 Task: In new connection recomendation choose email frequency LlnkedIn recommended.
Action: Mouse moved to (673, 65)
Screenshot: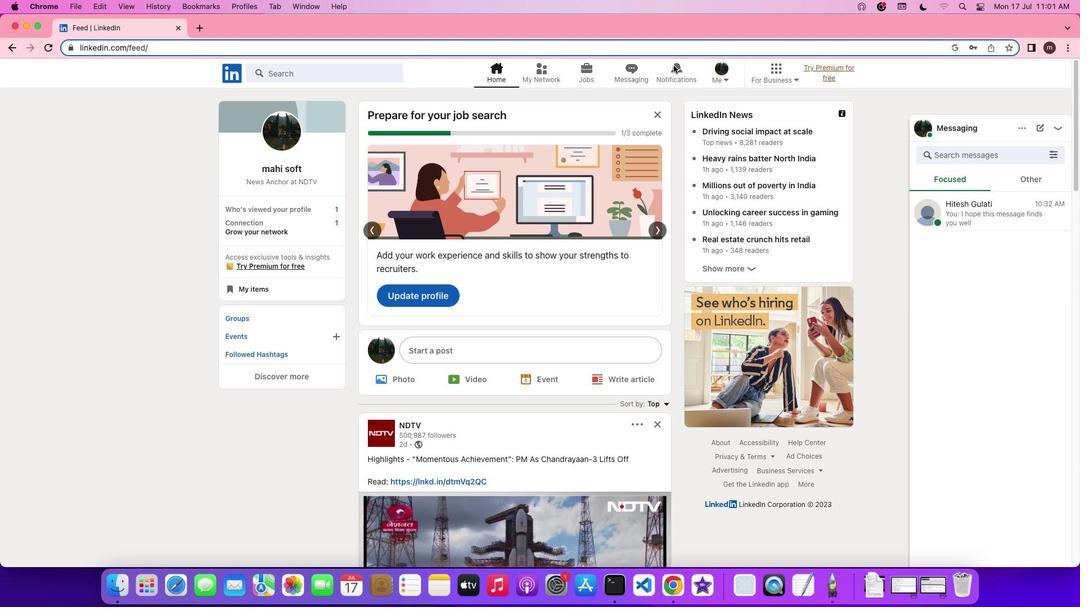 
Action: Mouse pressed left at (673, 65)
Screenshot: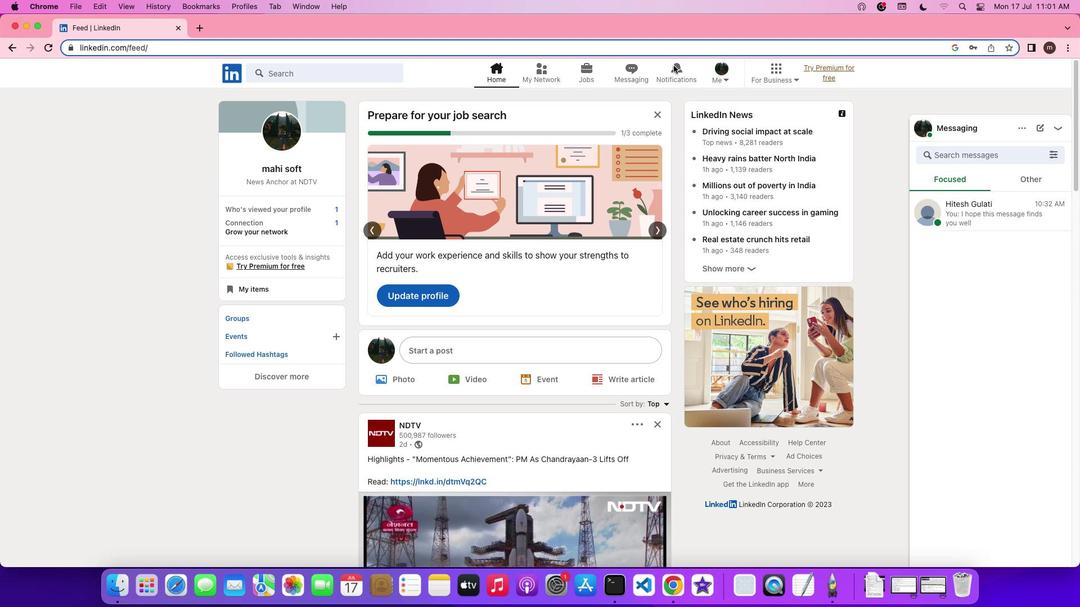 
Action: Mouse pressed left at (673, 65)
Screenshot: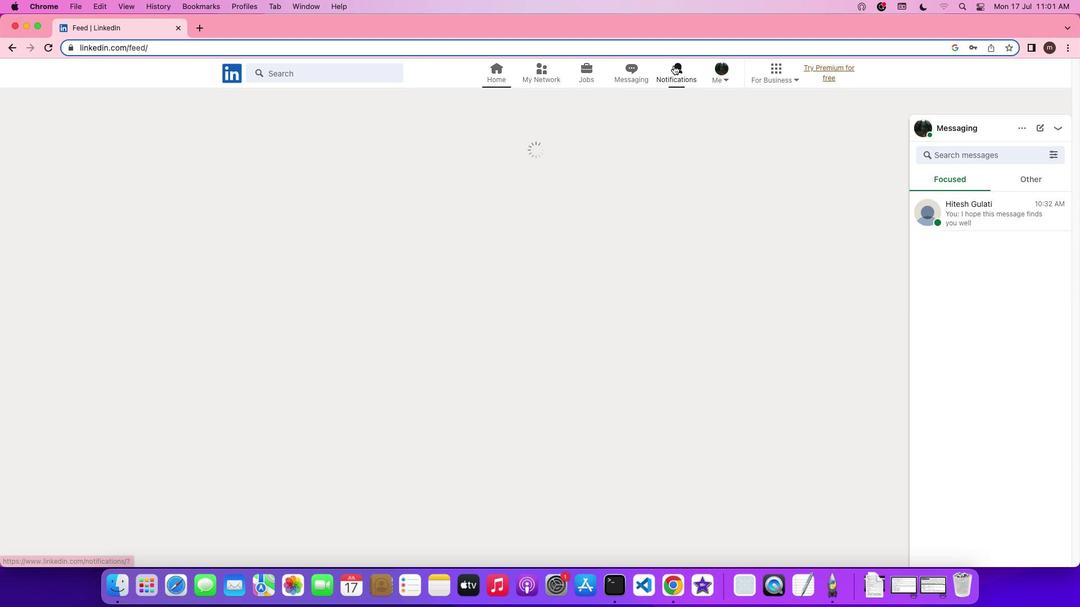 
Action: Mouse moved to (249, 146)
Screenshot: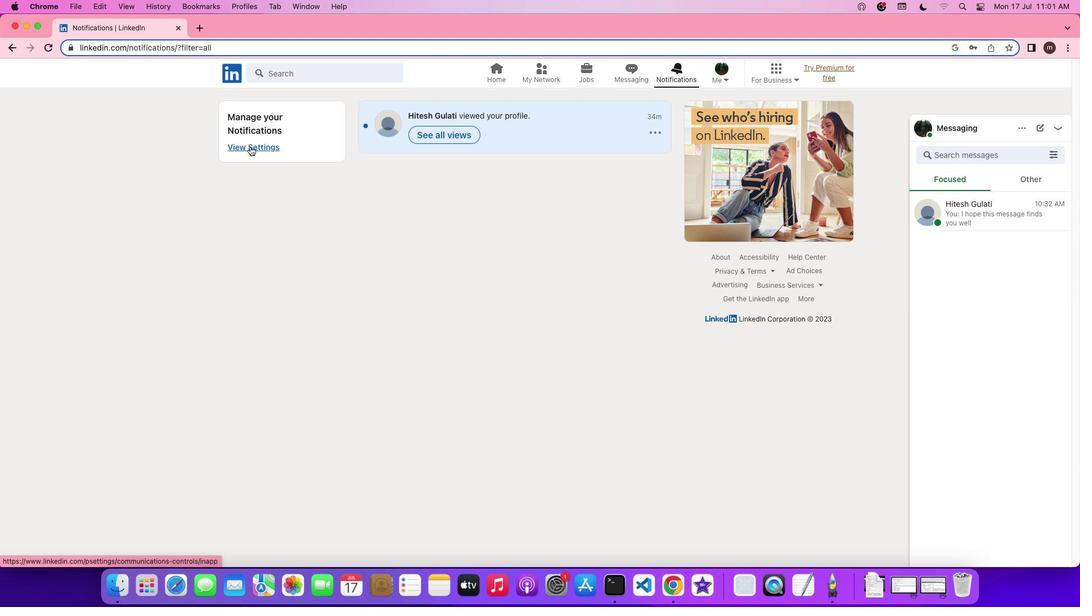 
Action: Mouse pressed left at (249, 146)
Screenshot: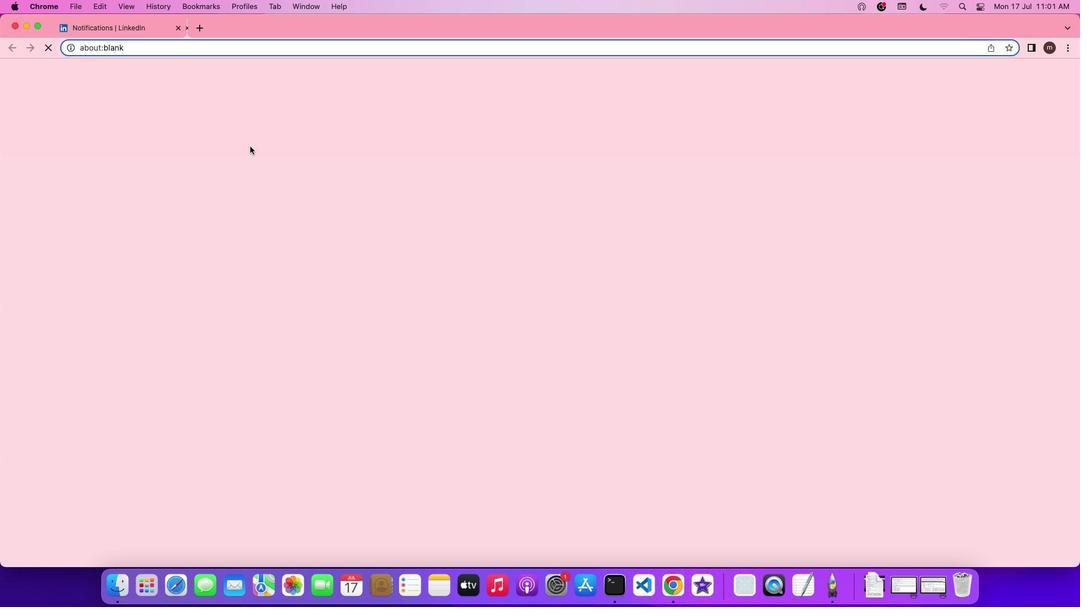 
Action: Mouse moved to (486, 252)
Screenshot: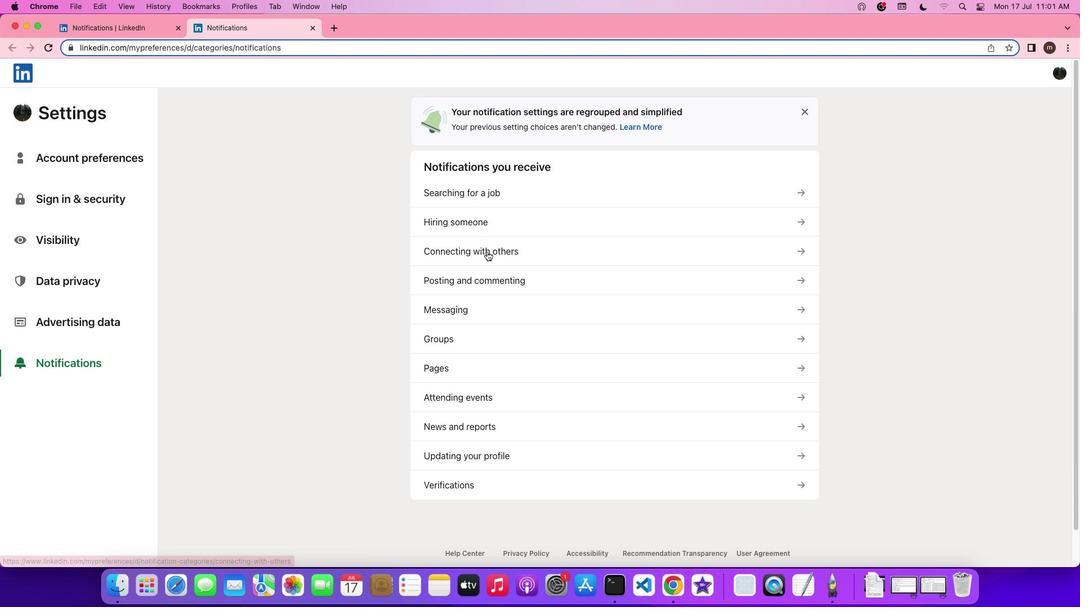 
Action: Mouse pressed left at (486, 252)
Screenshot: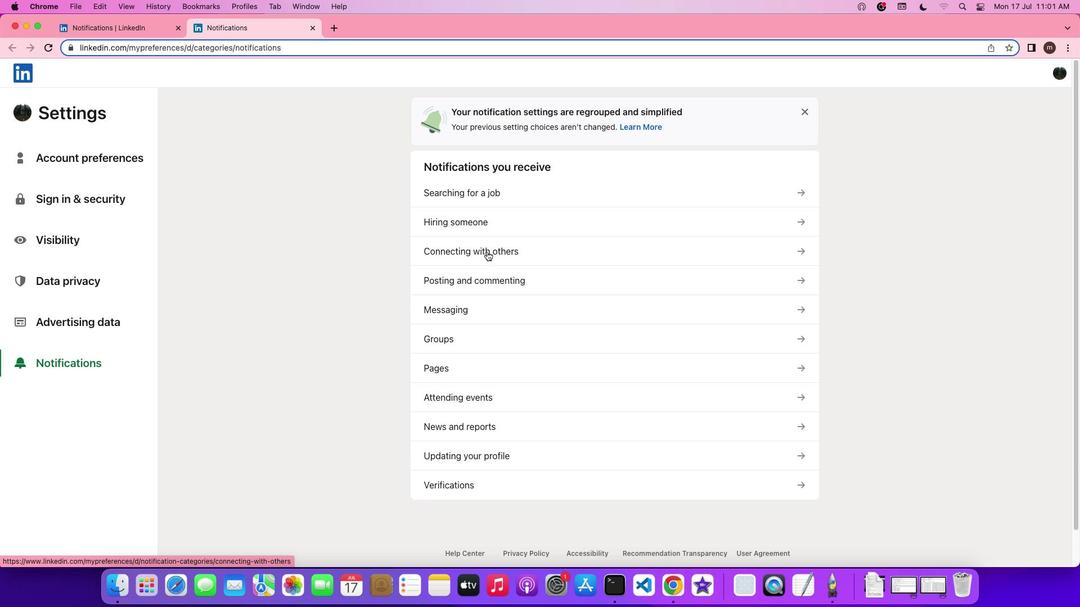 
Action: Mouse moved to (486, 260)
Screenshot: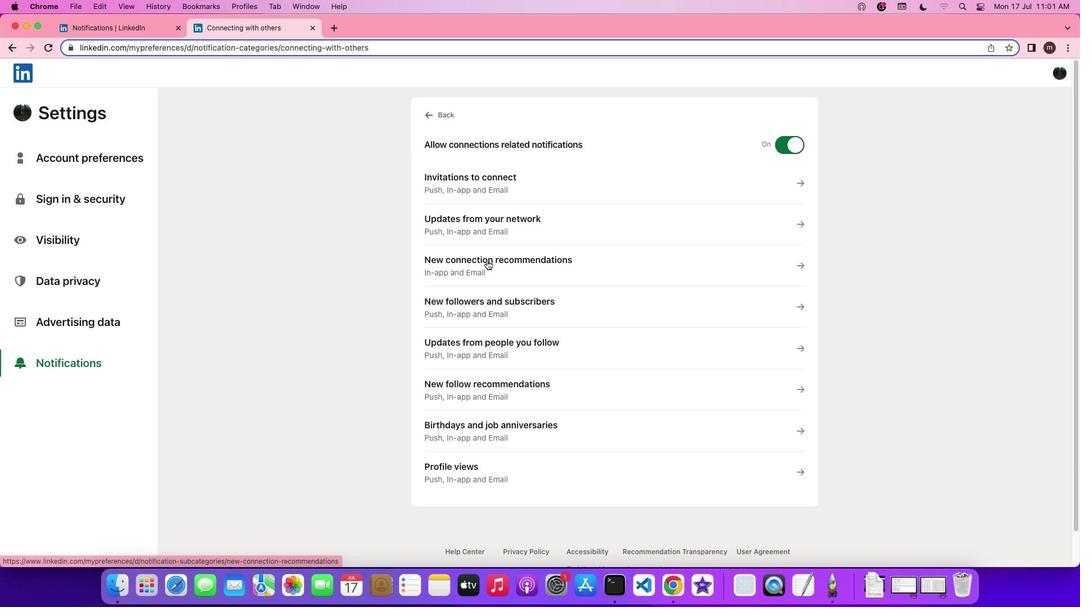
Action: Mouse pressed left at (486, 260)
Screenshot: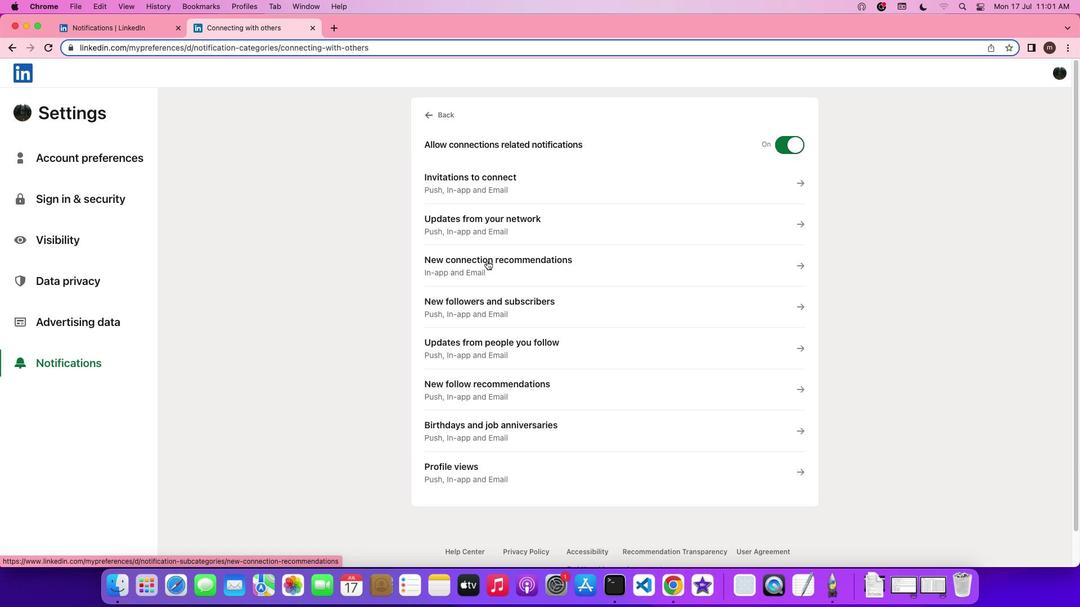 
Action: Mouse moved to (441, 438)
Screenshot: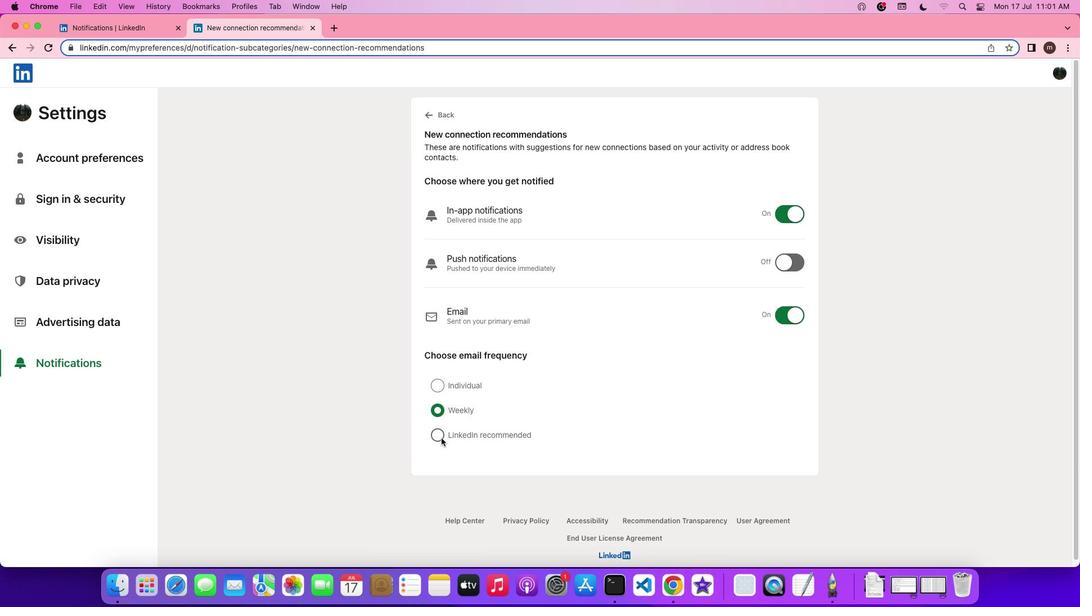 
Action: Mouse pressed left at (441, 438)
Screenshot: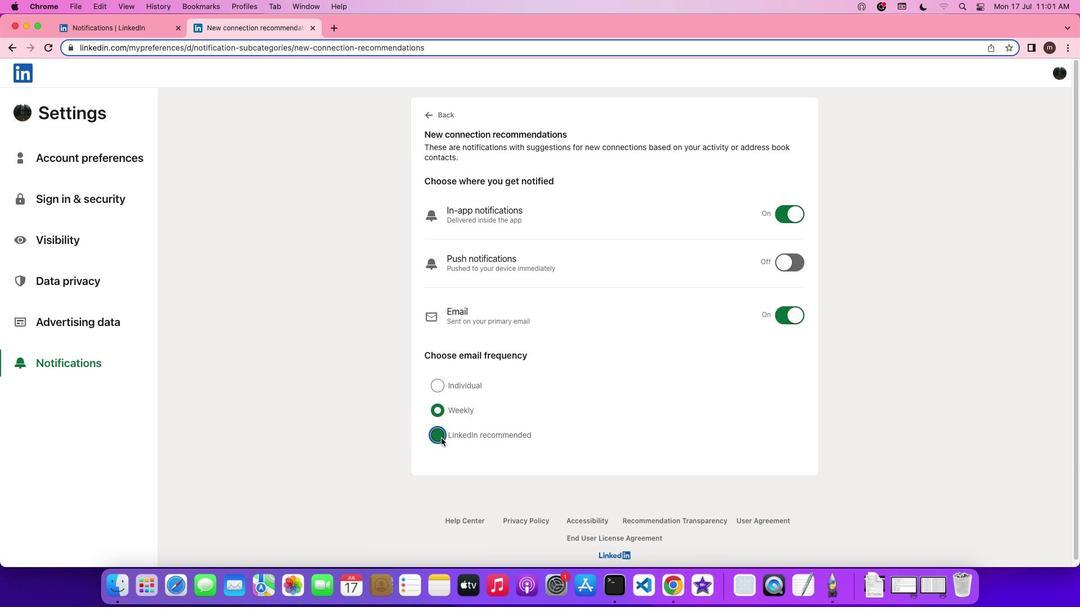 
Action: Mouse moved to (498, 448)
Screenshot: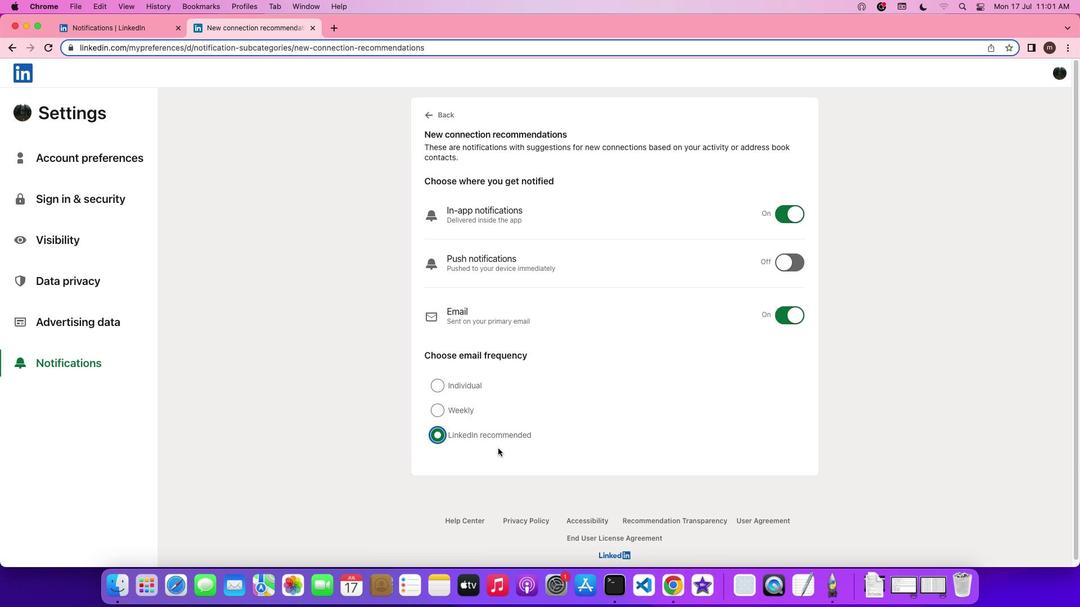 
